 Task: Create a section Galaxy Quest and in the section, add a milestone IT Service Management (ITSM) Implementation in the project BeyondTech
Action: Mouse moved to (197, 572)
Screenshot: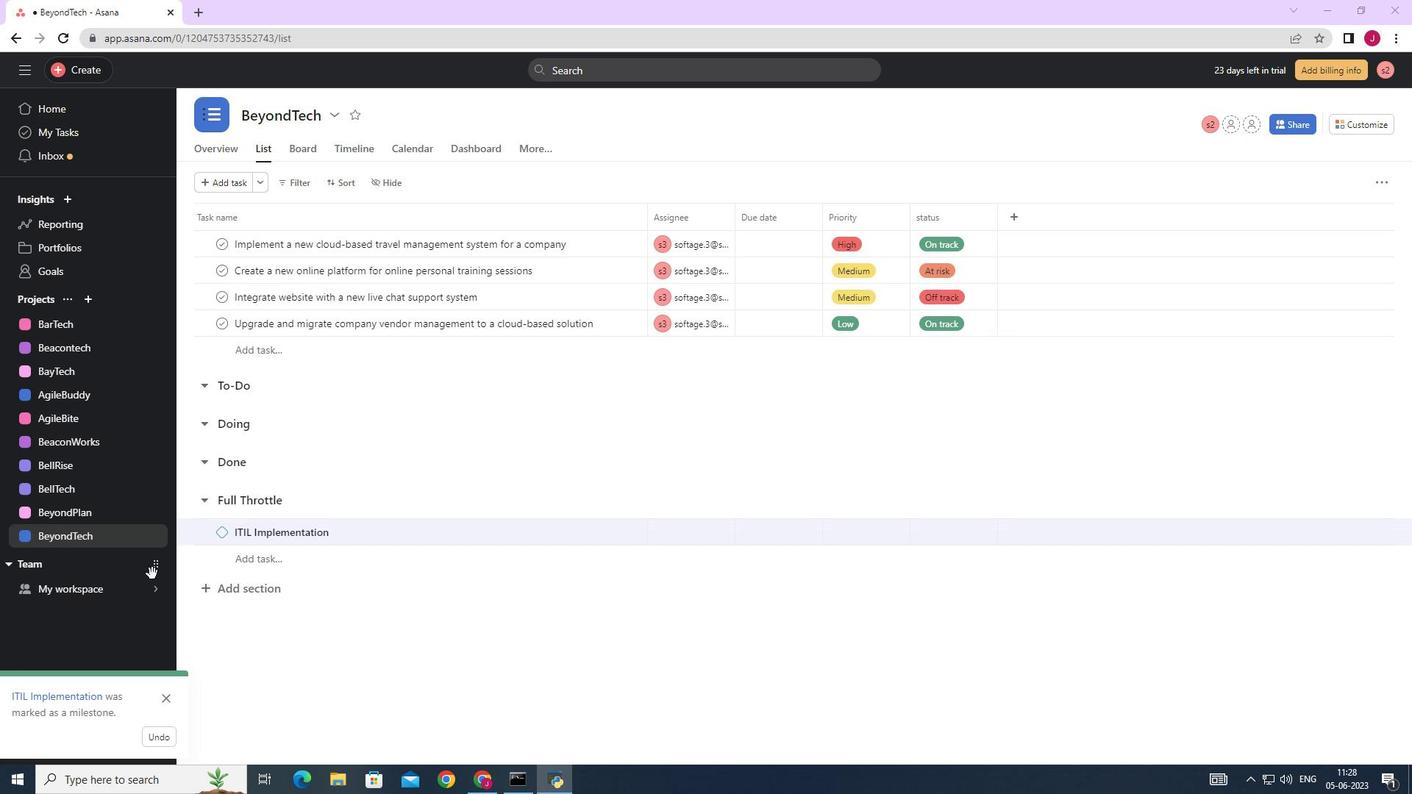 
Action: Mouse scrolled (197, 571) with delta (0, 0)
Screenshot: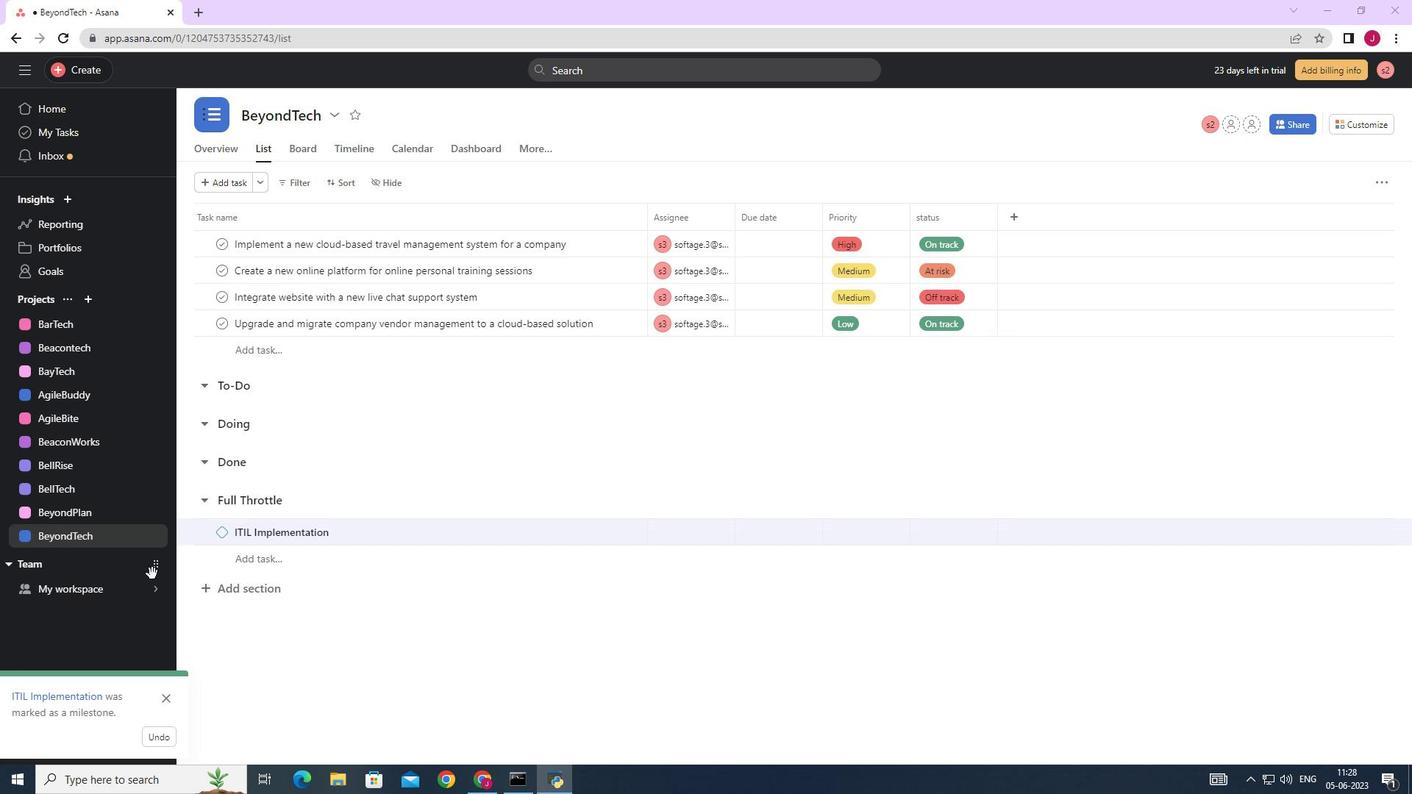 
Action: Mouse moved to (197, 572)
Screenshot: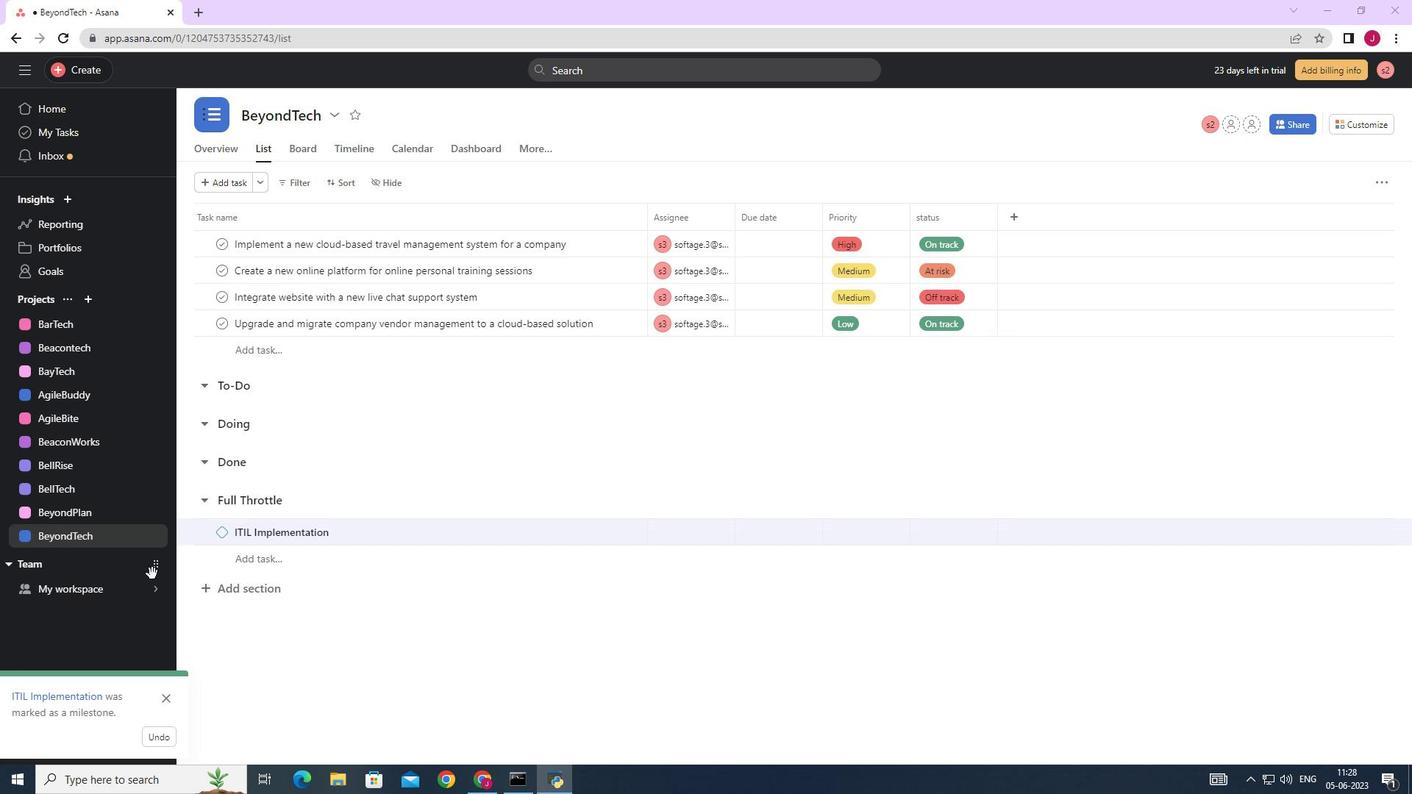 
Action: Mouse scrolled (197, 571) with delta (0, 0)
Screenshot: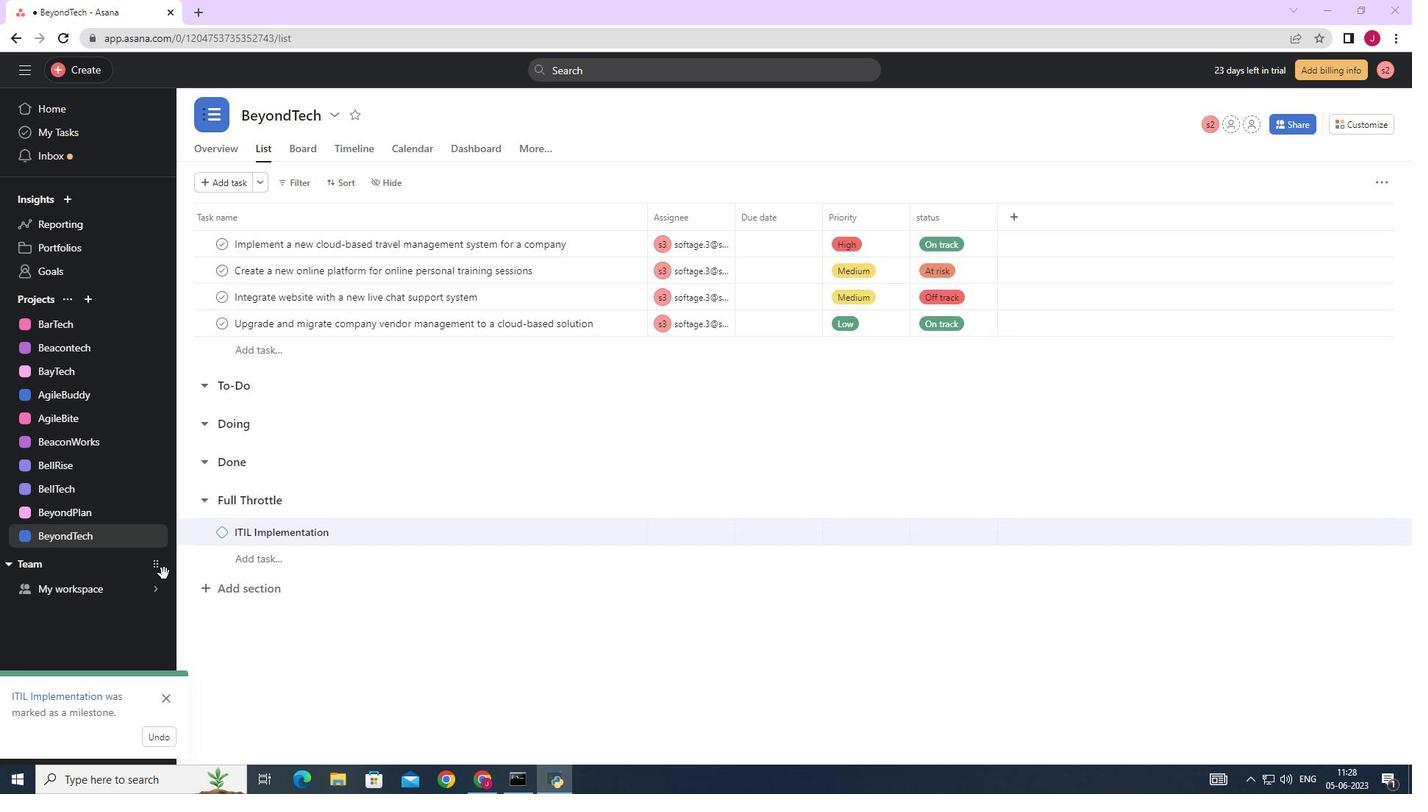 
Action: Mouse moved to (200, 572)
Screenshot: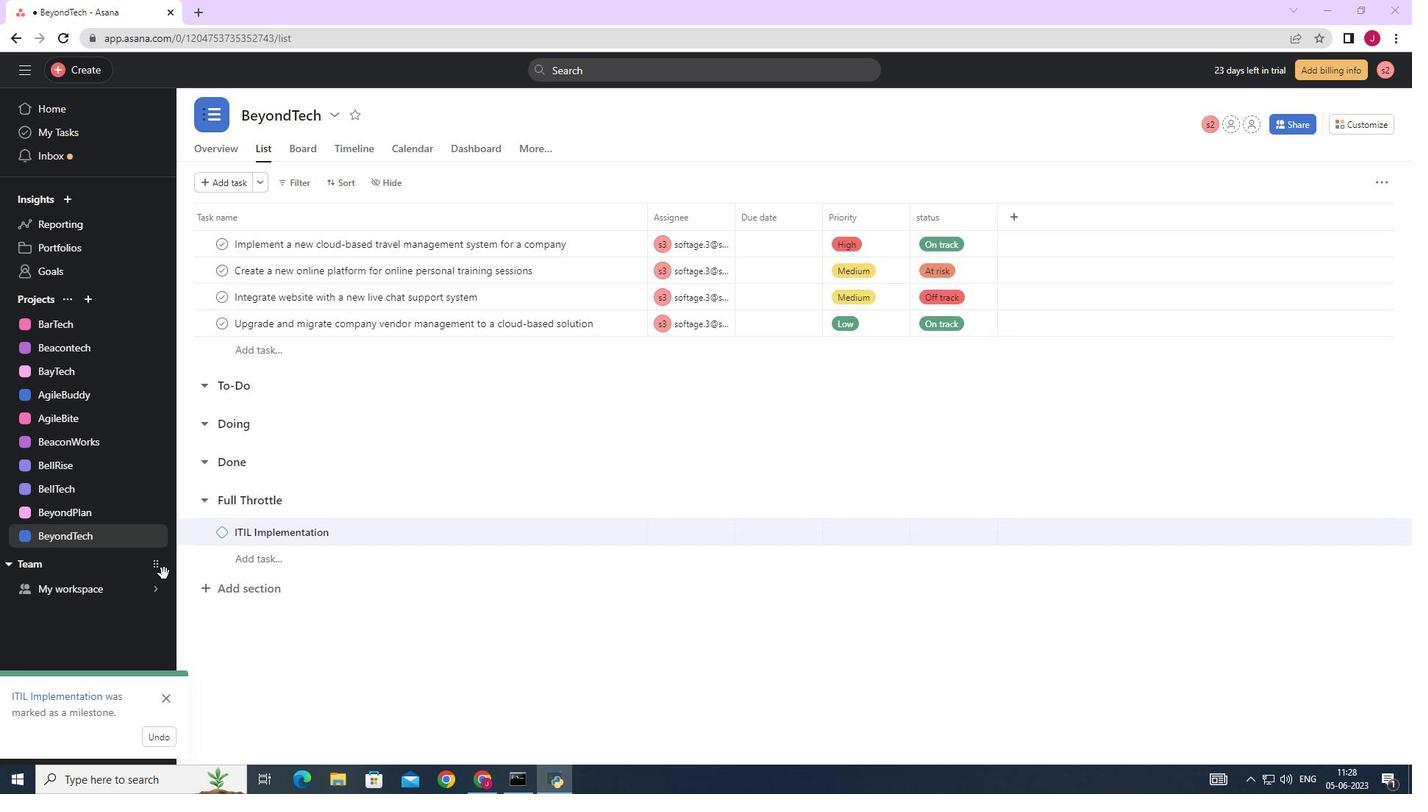 
Action: Mouse scrolled (200, 571) with delta (0, 0)
Screenshot: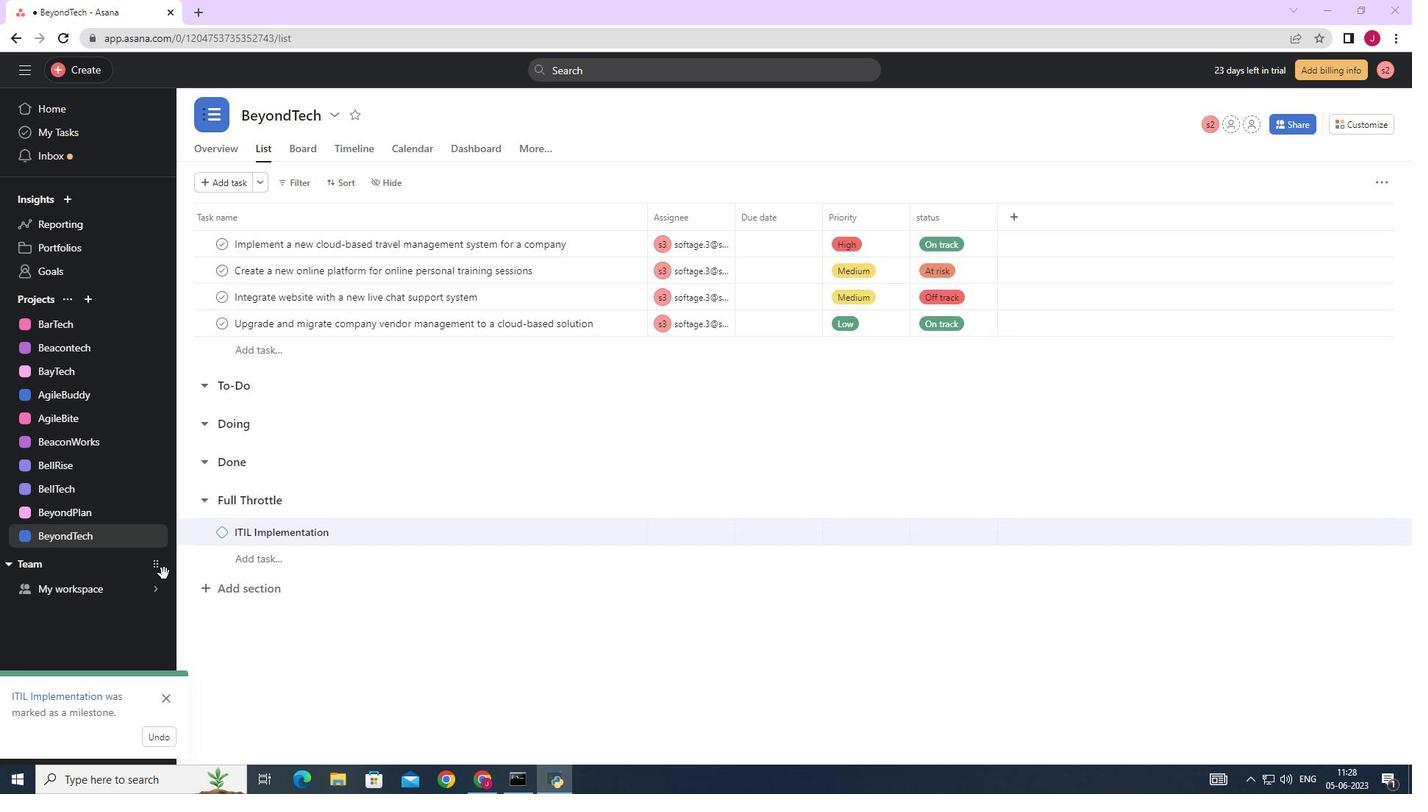 
Action: Mouse moved to (201, 572)
Screenshot: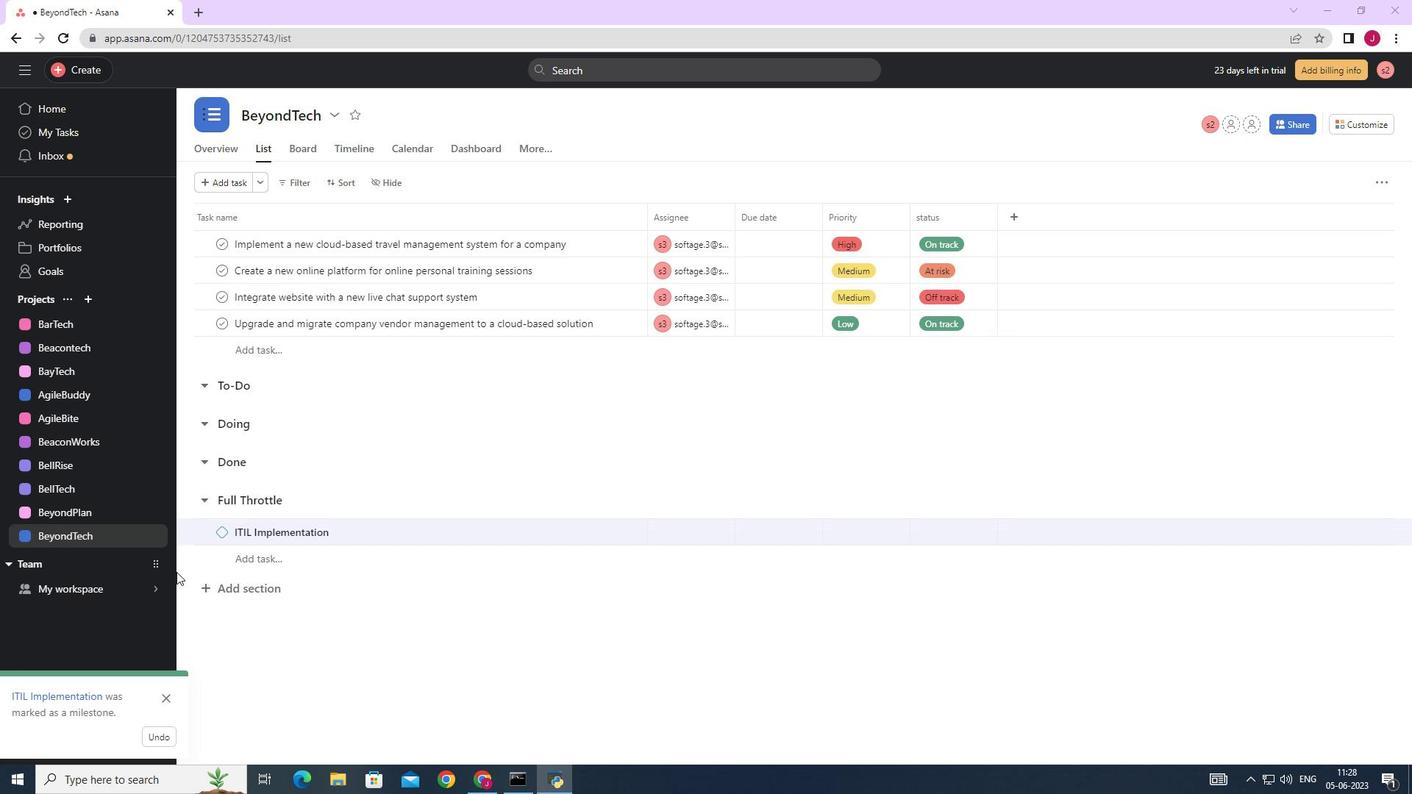 
Action: Mouse scrolled (201, 571) with delta (0, 0)
Screenshot: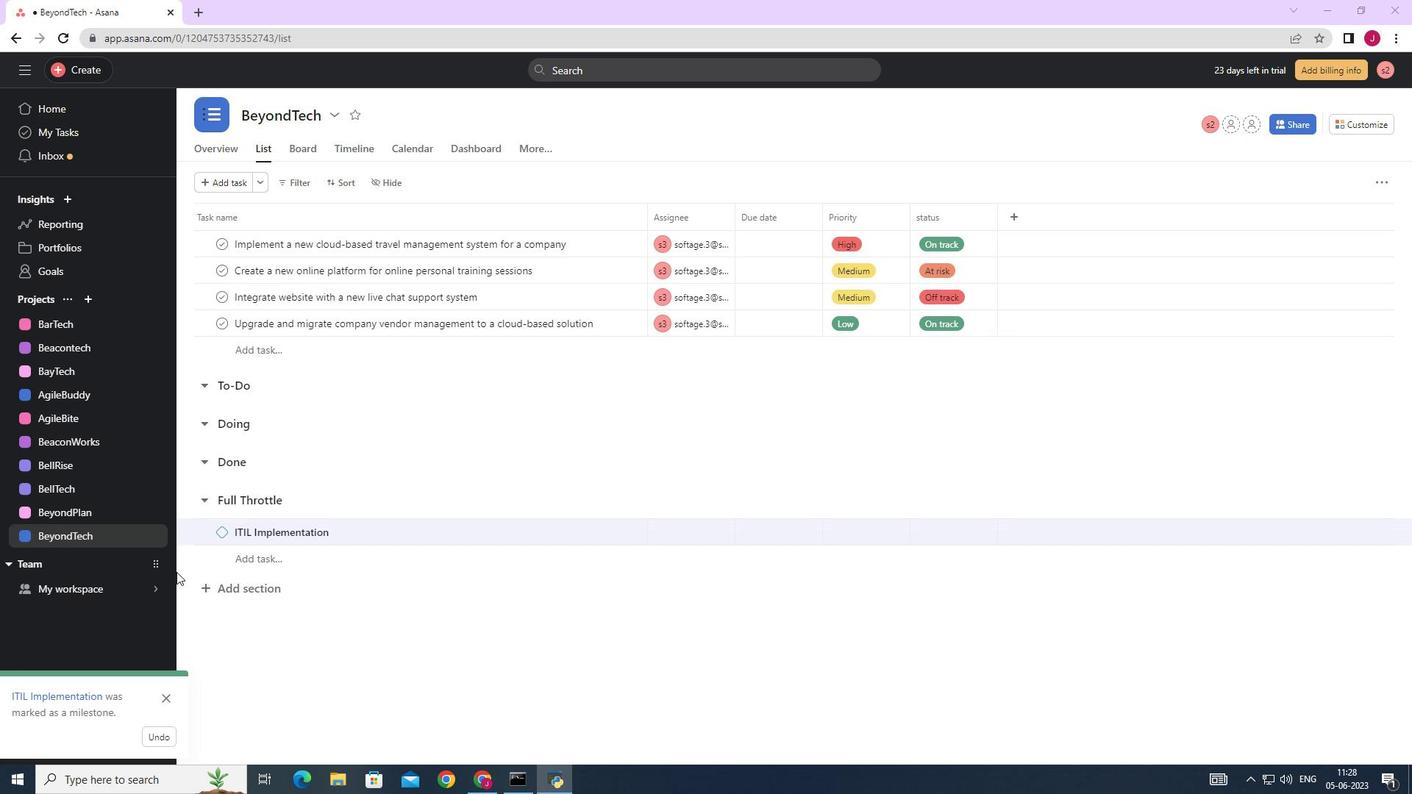 
Action: Mouse moved to (263, 585)
Screenshot: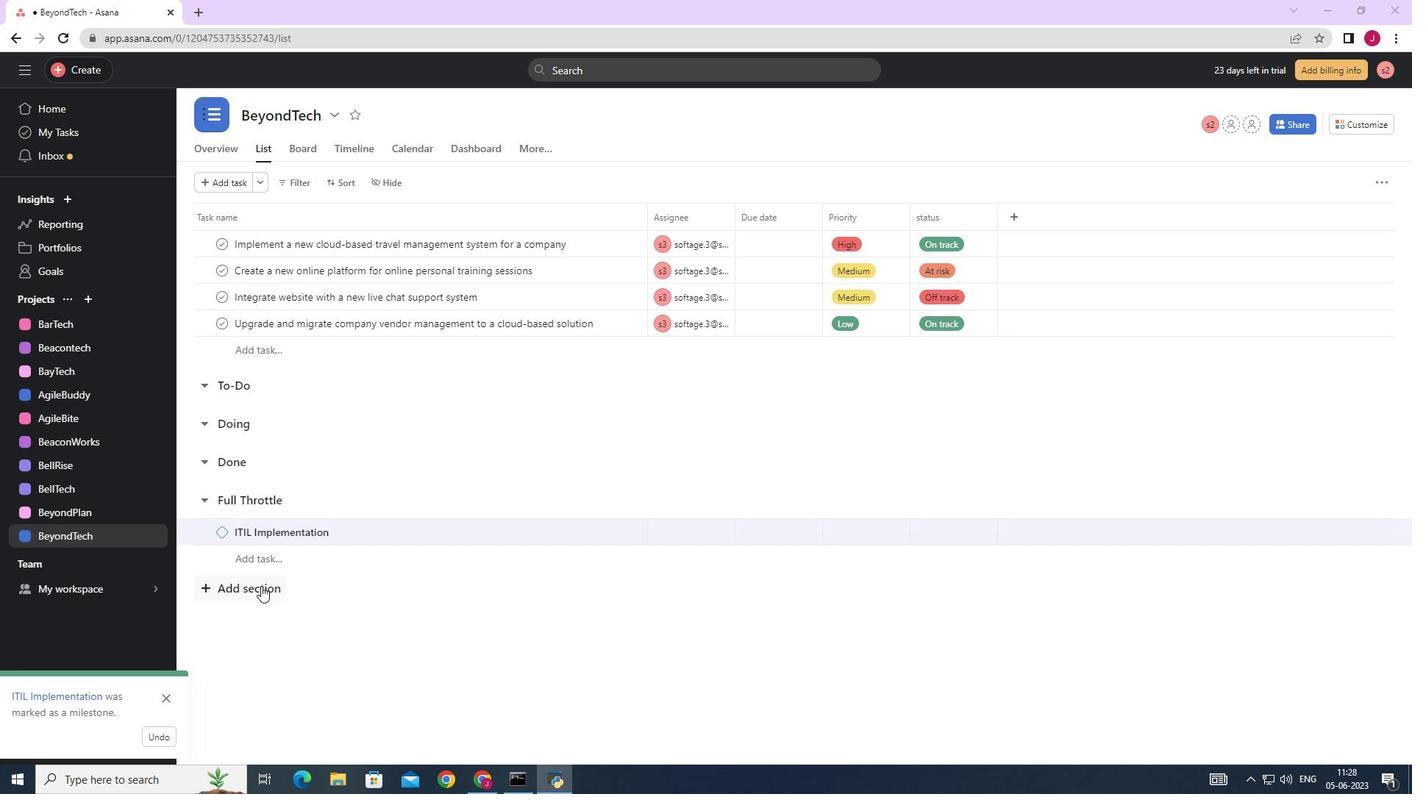 
Action: Mouse pressed left at (261, 585)
Screenshot: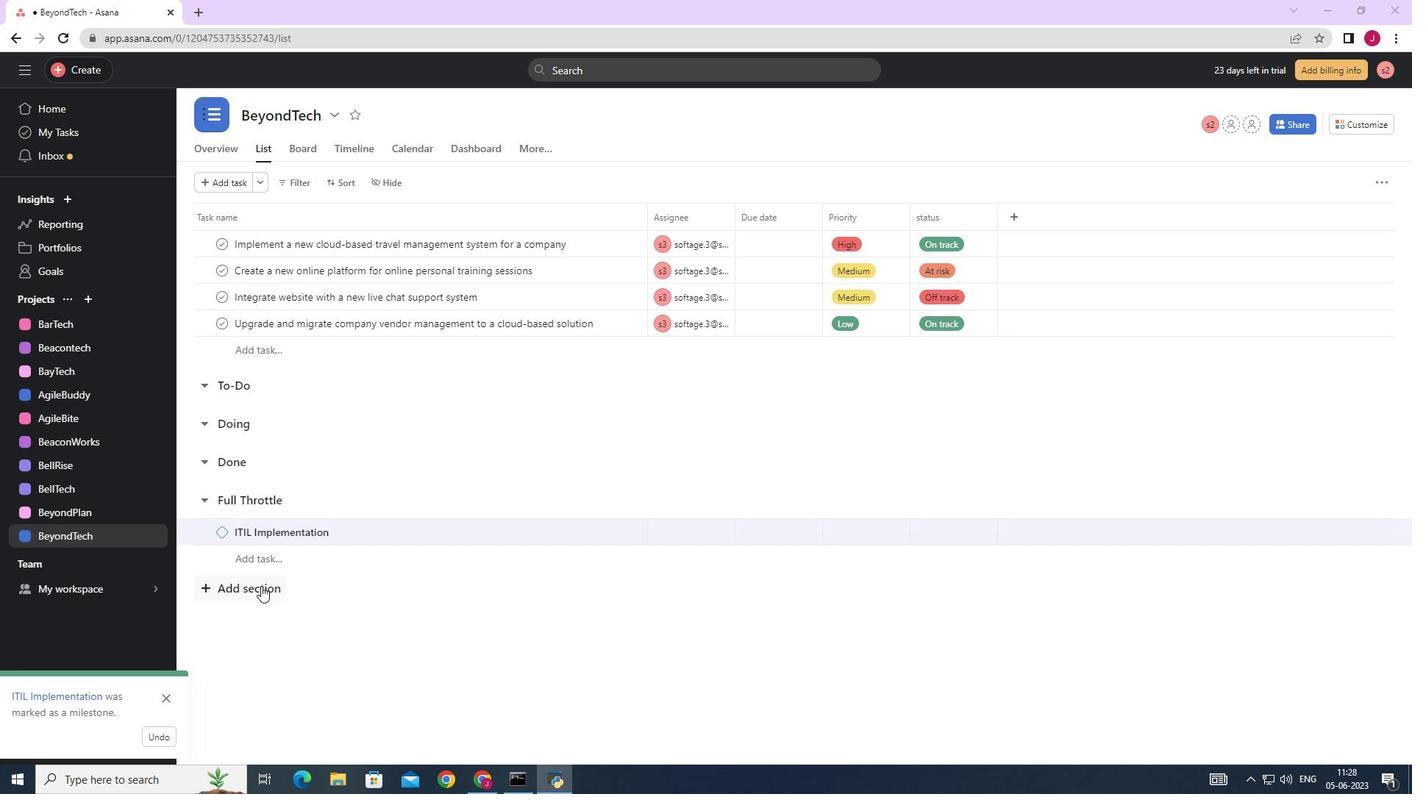 
Action: Mouse moved to (250, 579)
Screenshot: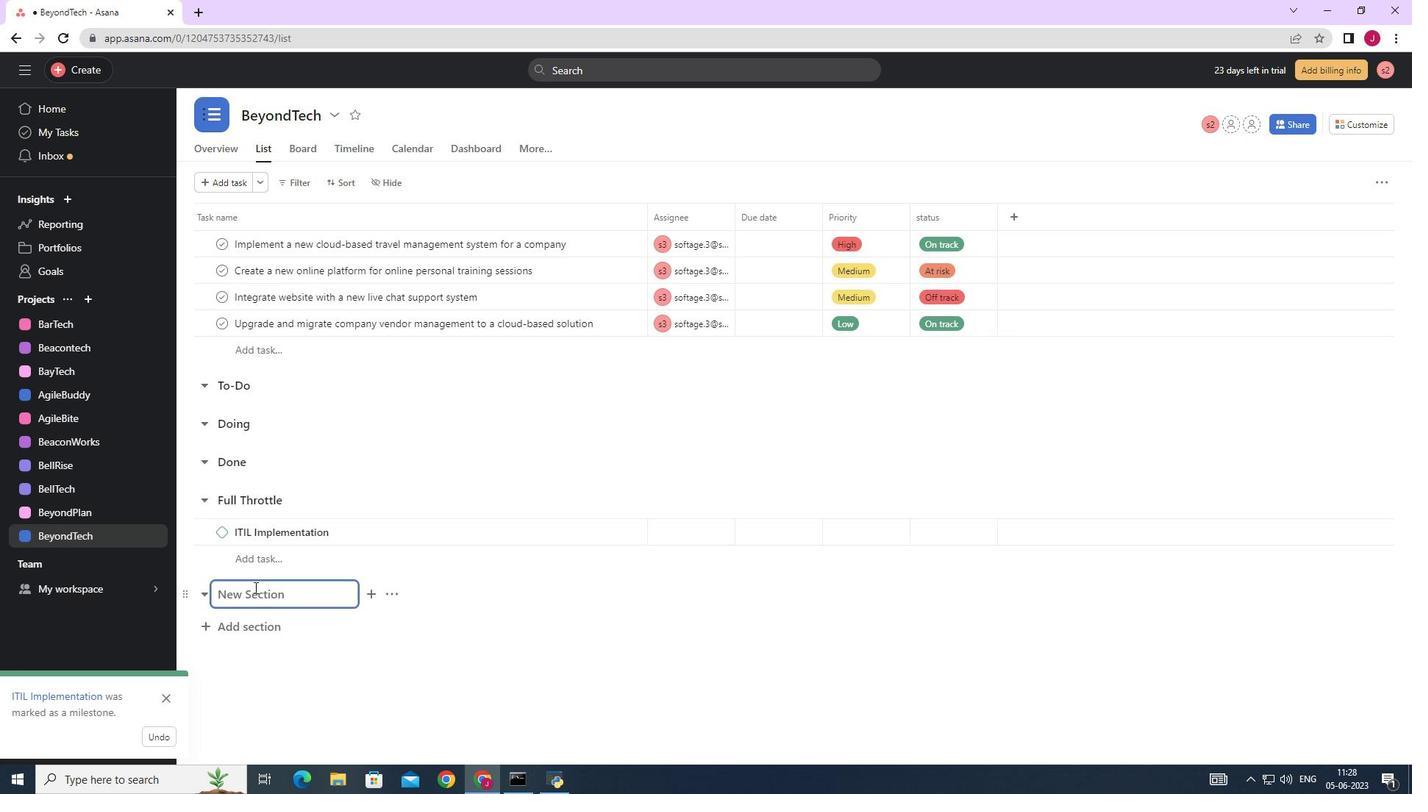 
Action: Key pressed <Key.caps_lock>G<Key.caps_lock>alaxy<Key.space><Key.caps_lock>Q<Key.caps_lock>uest<Key.space><Key.enter><Key.caps_lock>IT<Key.space>S<Key.caps_lock>erviice<Key.space><Key.backspace><Key.backspace><Key.backspace><Key.backspace>ce<Key.space><Key.caps_lock>M<Key.caps_lock>anagement<Key.space><Key.shift_r>(<Key.caps_lock>ITM<Key.backspace>SM<Key.shift_r>)<Key.space><Key.caps_lock>i<Key.caps_lock>MPLEMENTATION
Screenshot: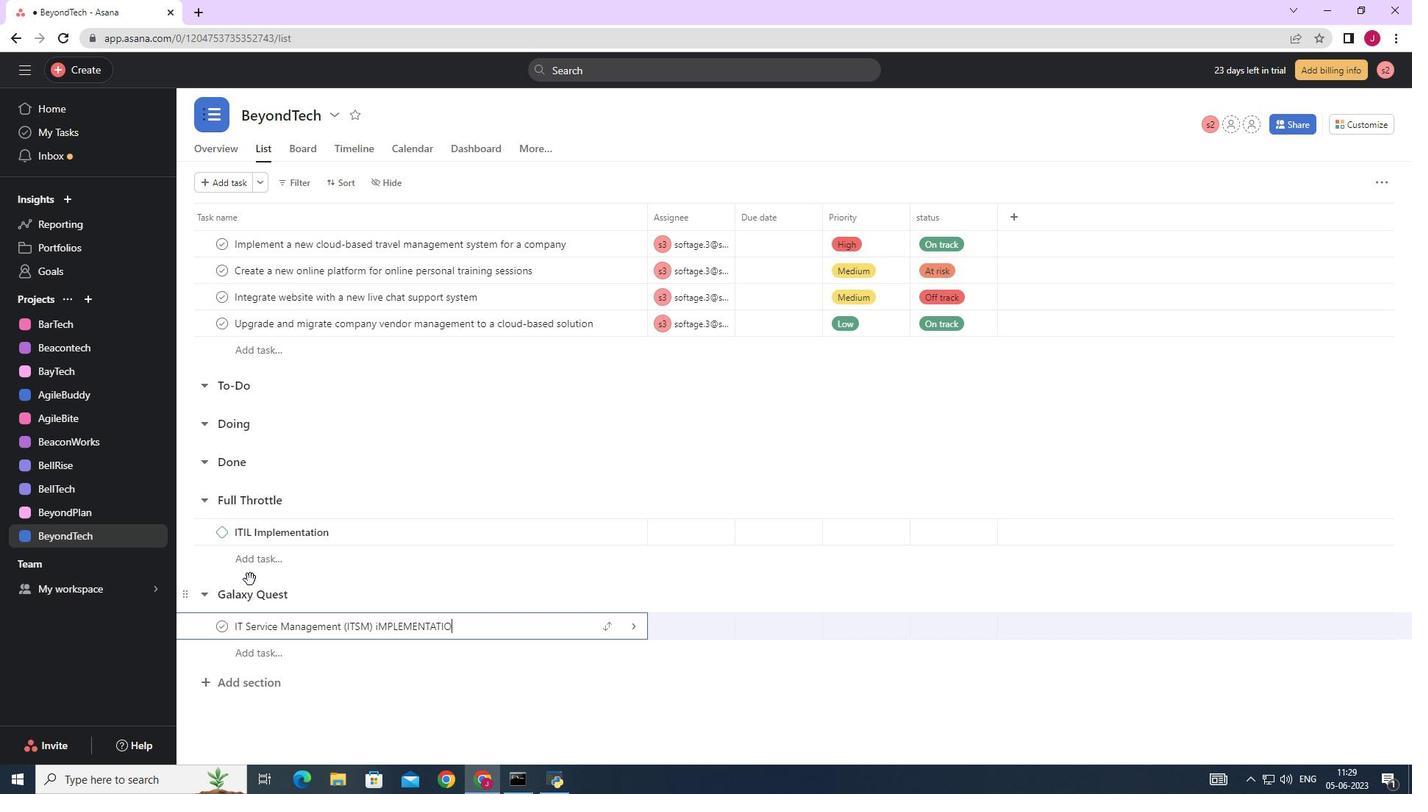 
Action: Mouse moved to (244, 575)
Screenshot: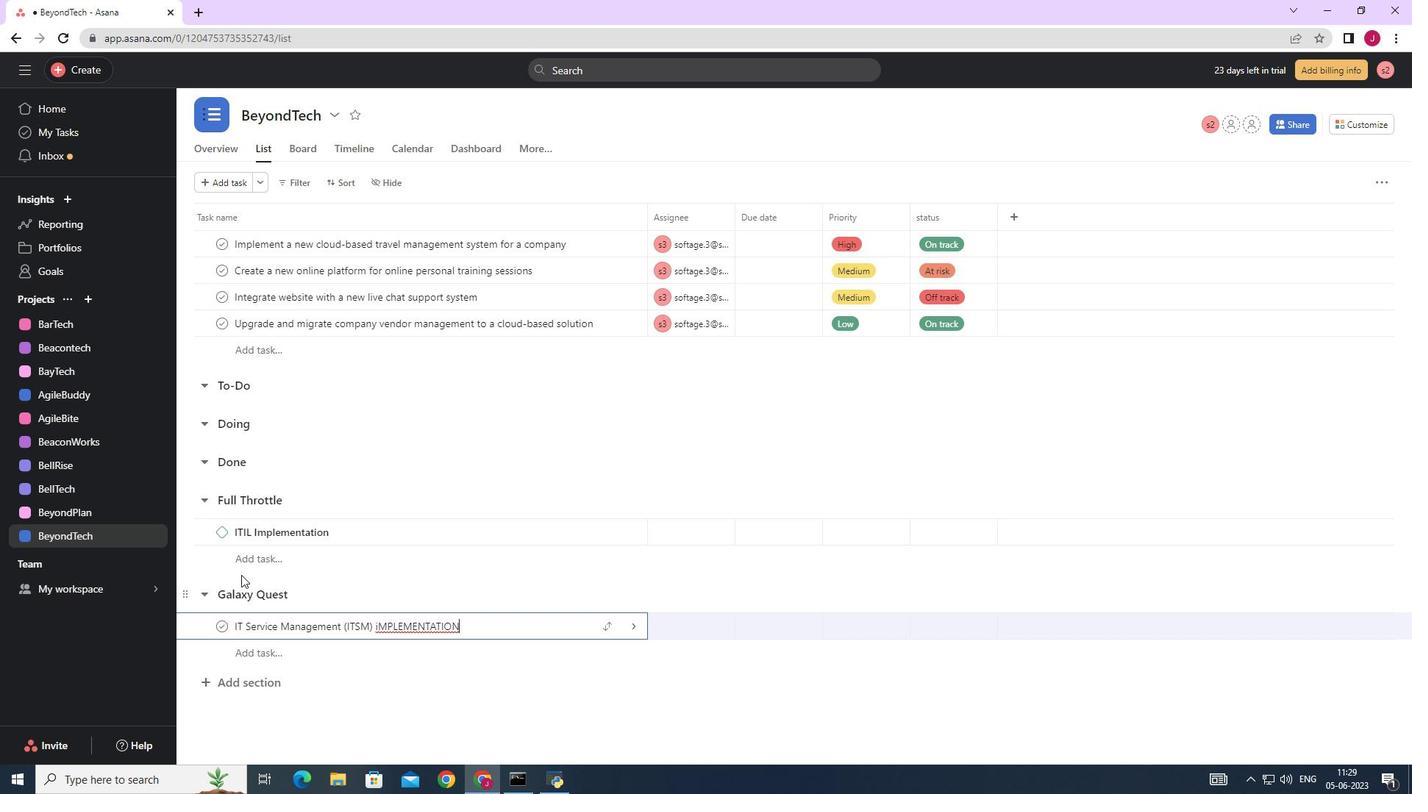 
Action: Key pressed <Key.backspace><Key.backspace><Key.backspace><Key.backspace><Key.backspace><Key.backspace><Key.backspace><Key.backspace><Key.backspace><Key.backspace><Key.backspace><Key.backspace><Key.backspace><Key.backspace><Key.caps_lock><Key.caps_lock><Key.caps_lock><Key.caps_lock>I<Key.caps_lock>mplementation
Screenshot: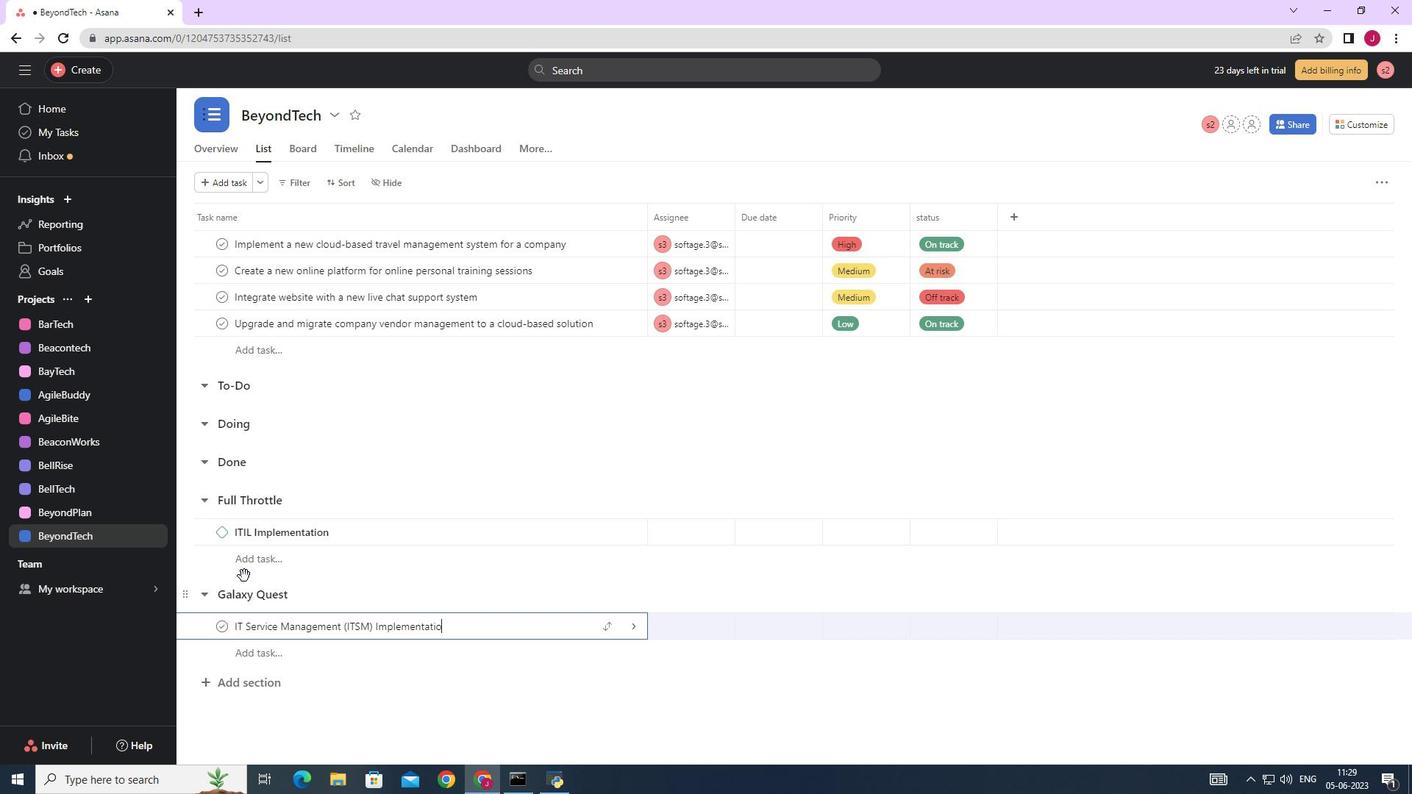 
Action: Mouse moved to (629, 627)
Screenshot: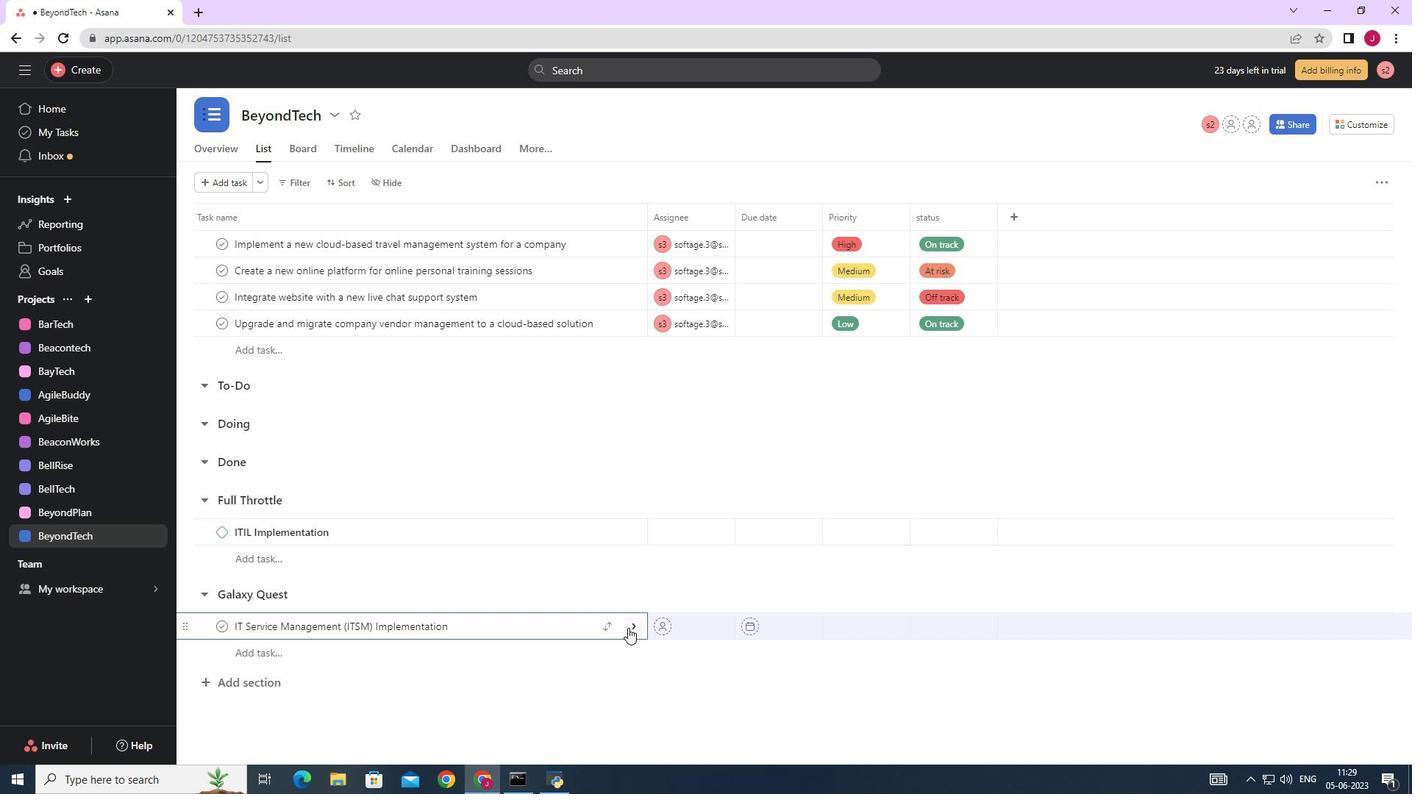 
Action: Mouse pressed left at (629, 627)
Screenshot: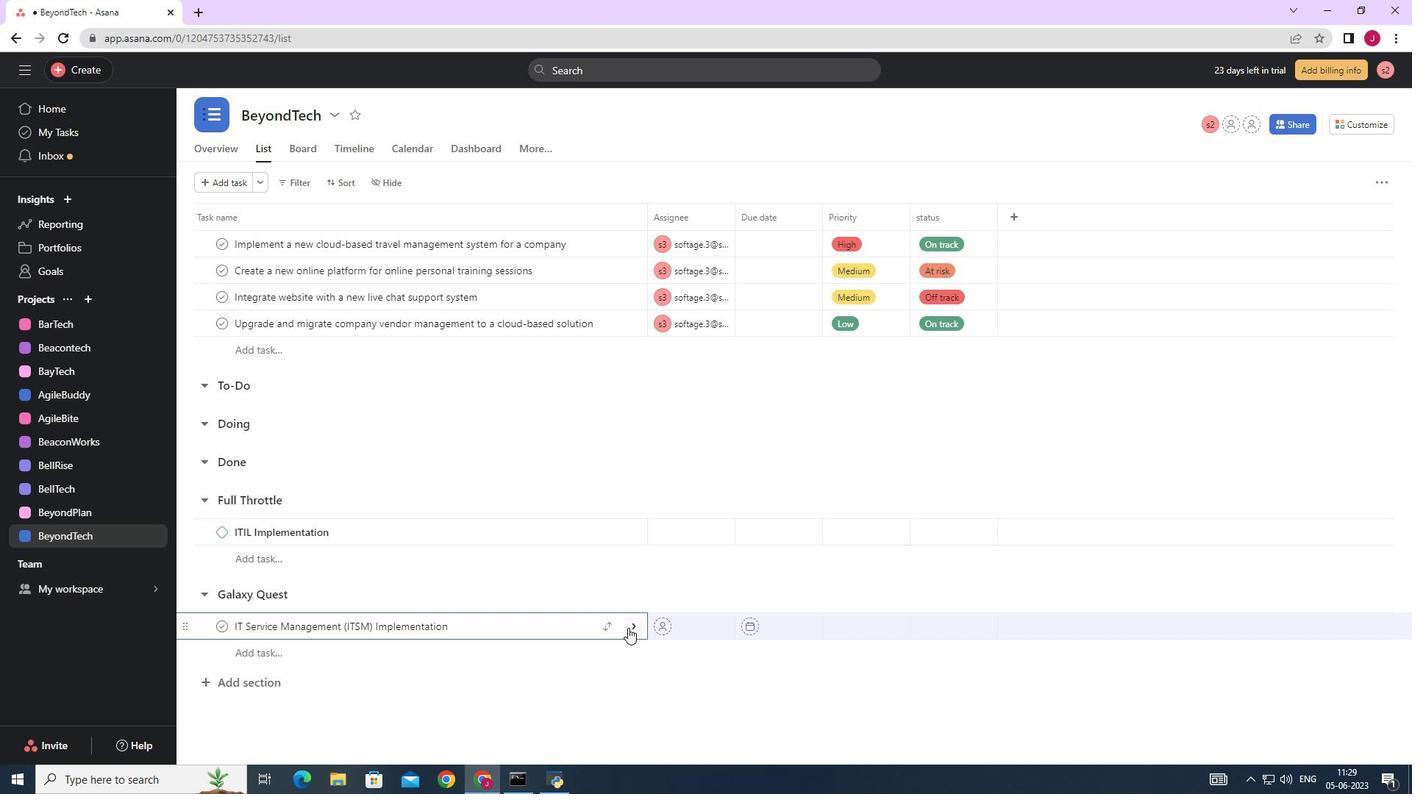 
Action: Mouse moved to (1356, 177)
Screenshot: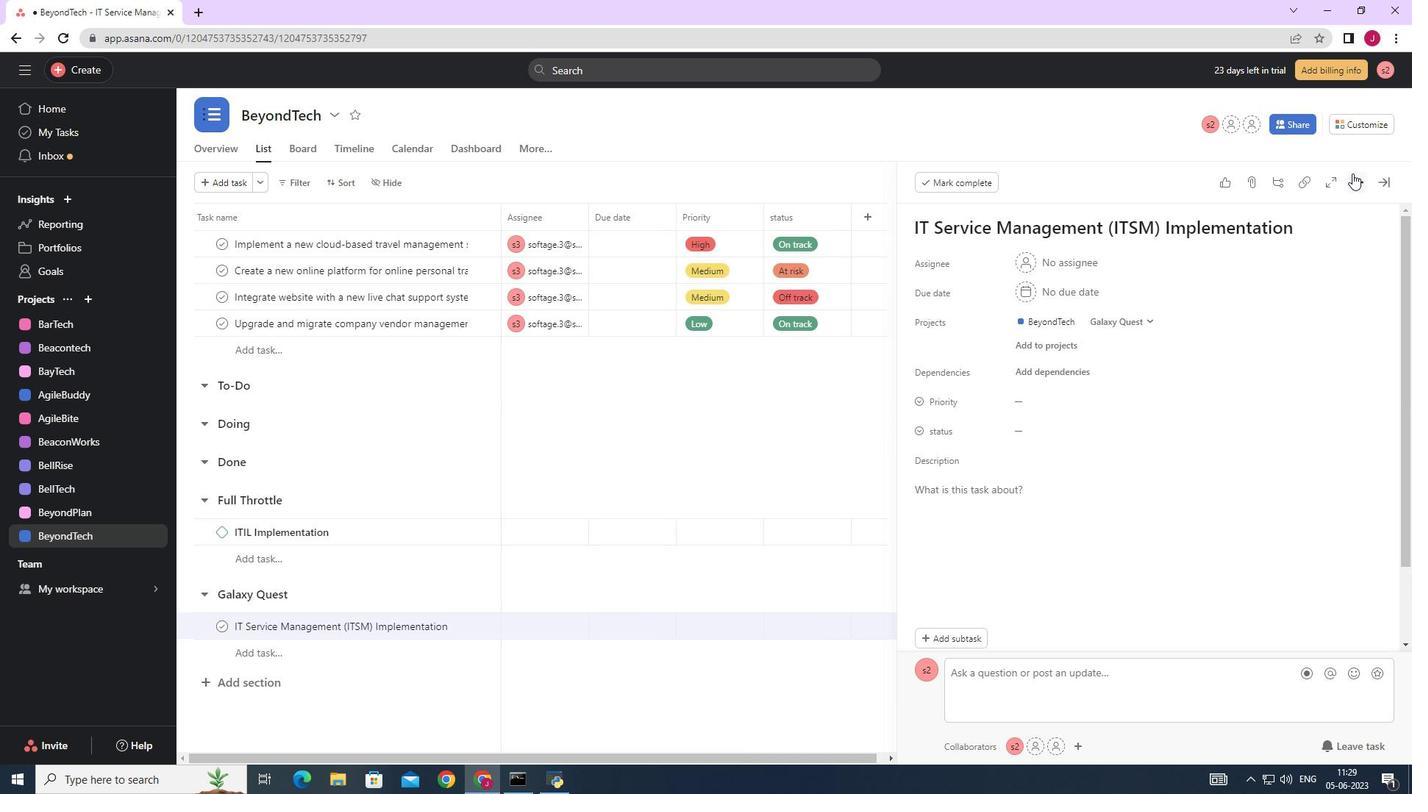 
Action: Mouse pressed left at (1356, 177)
Screenshot: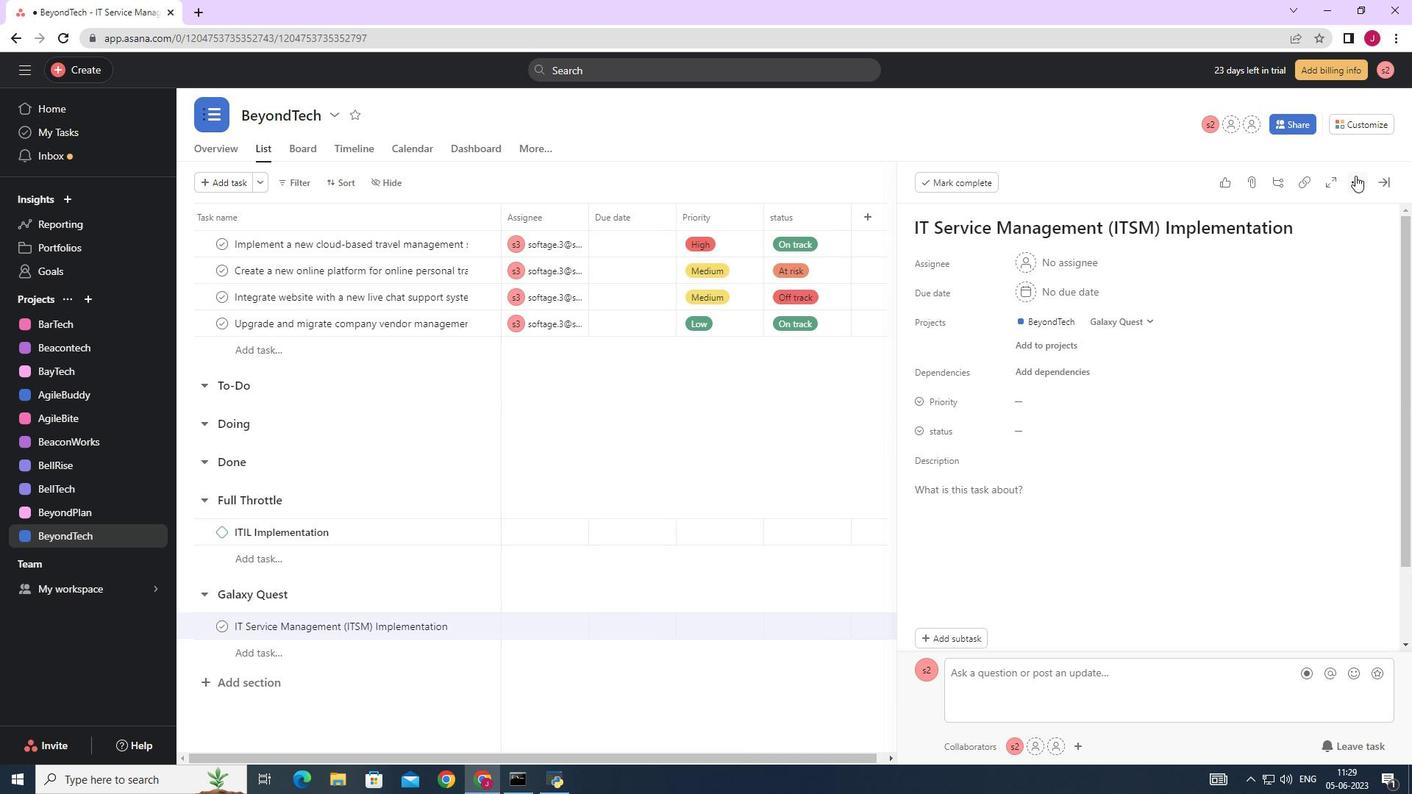 
Action: Mouse moved to (1254, 230)
Screenshot: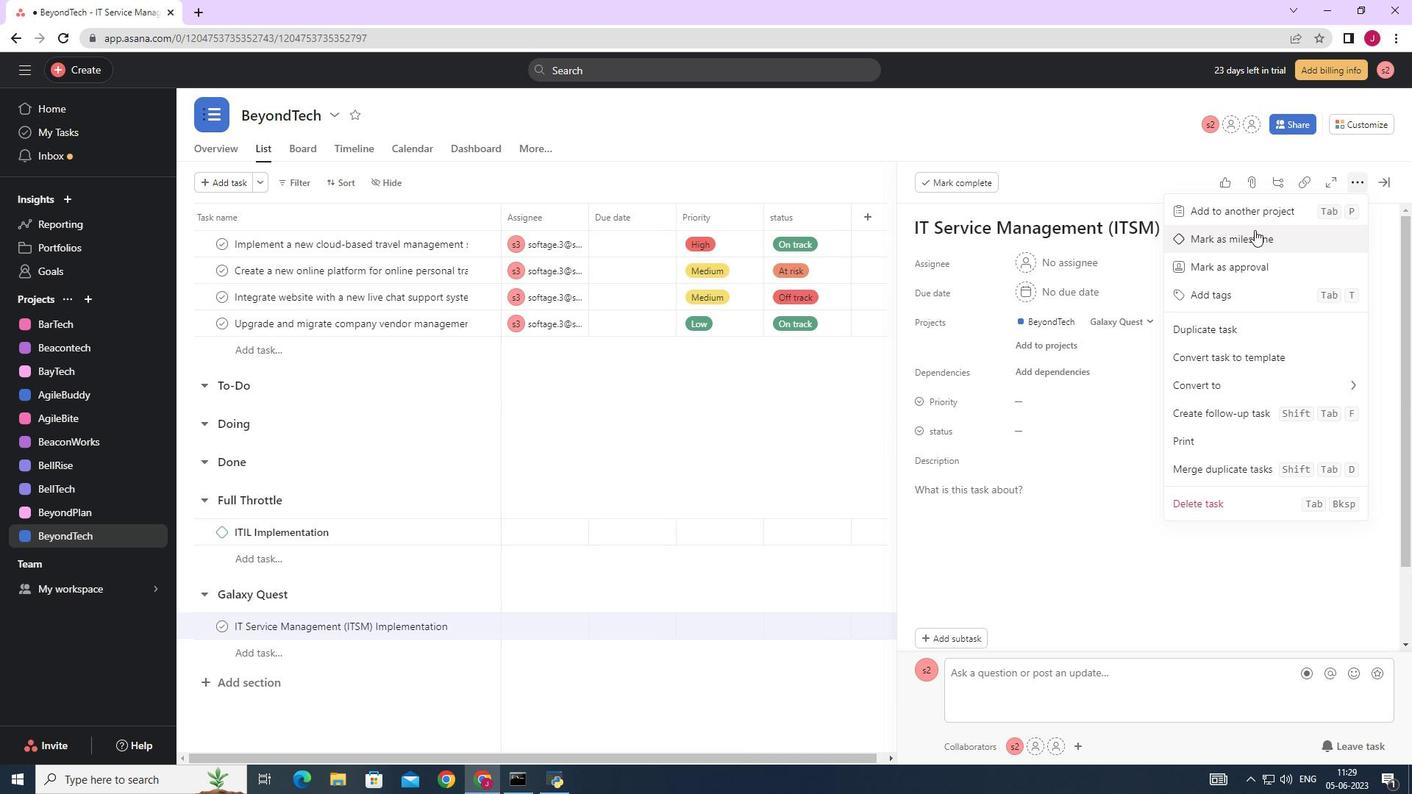 
Action: Mouse pressed left at (1254, 230)
Screenshot: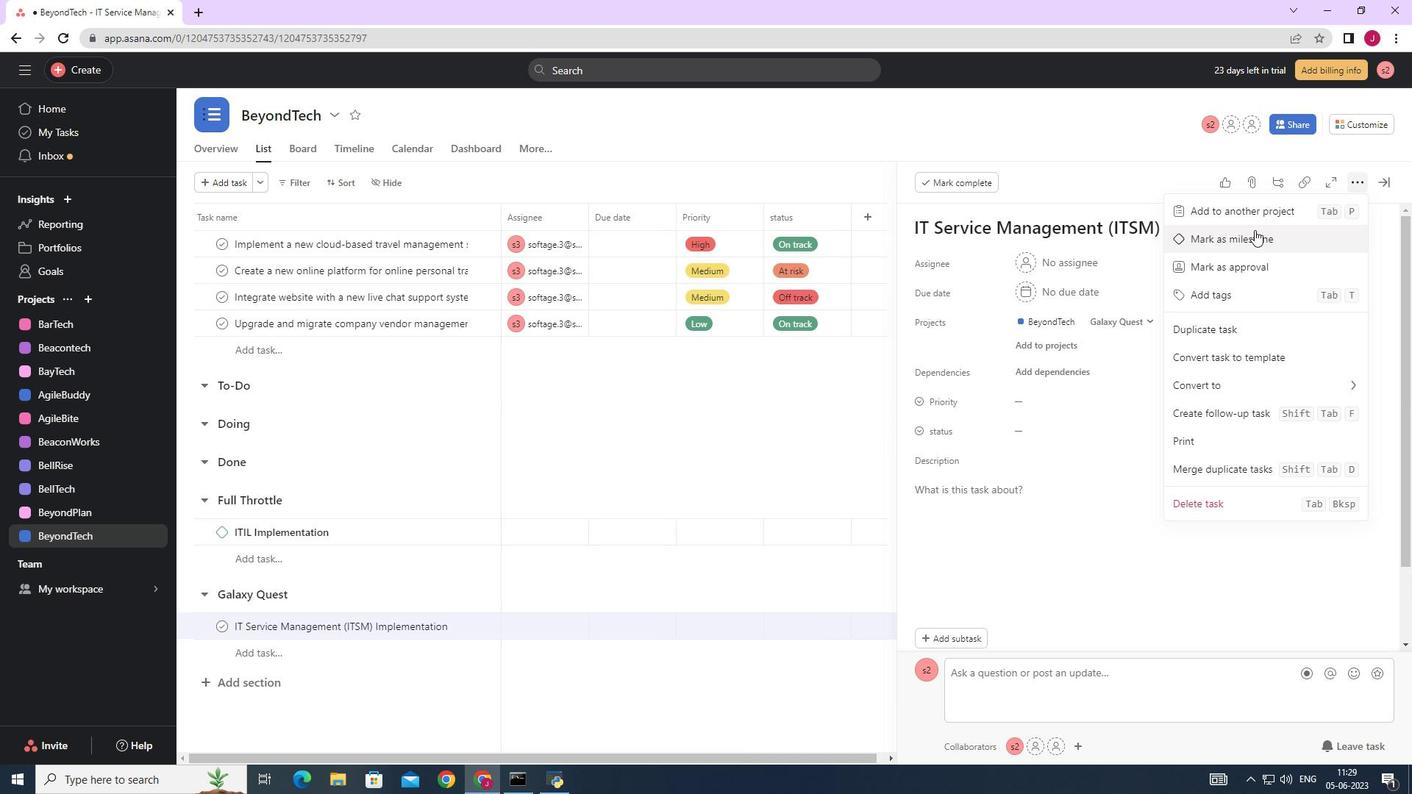 
Action: Mouse moved to (1387, 183)
Screenshot: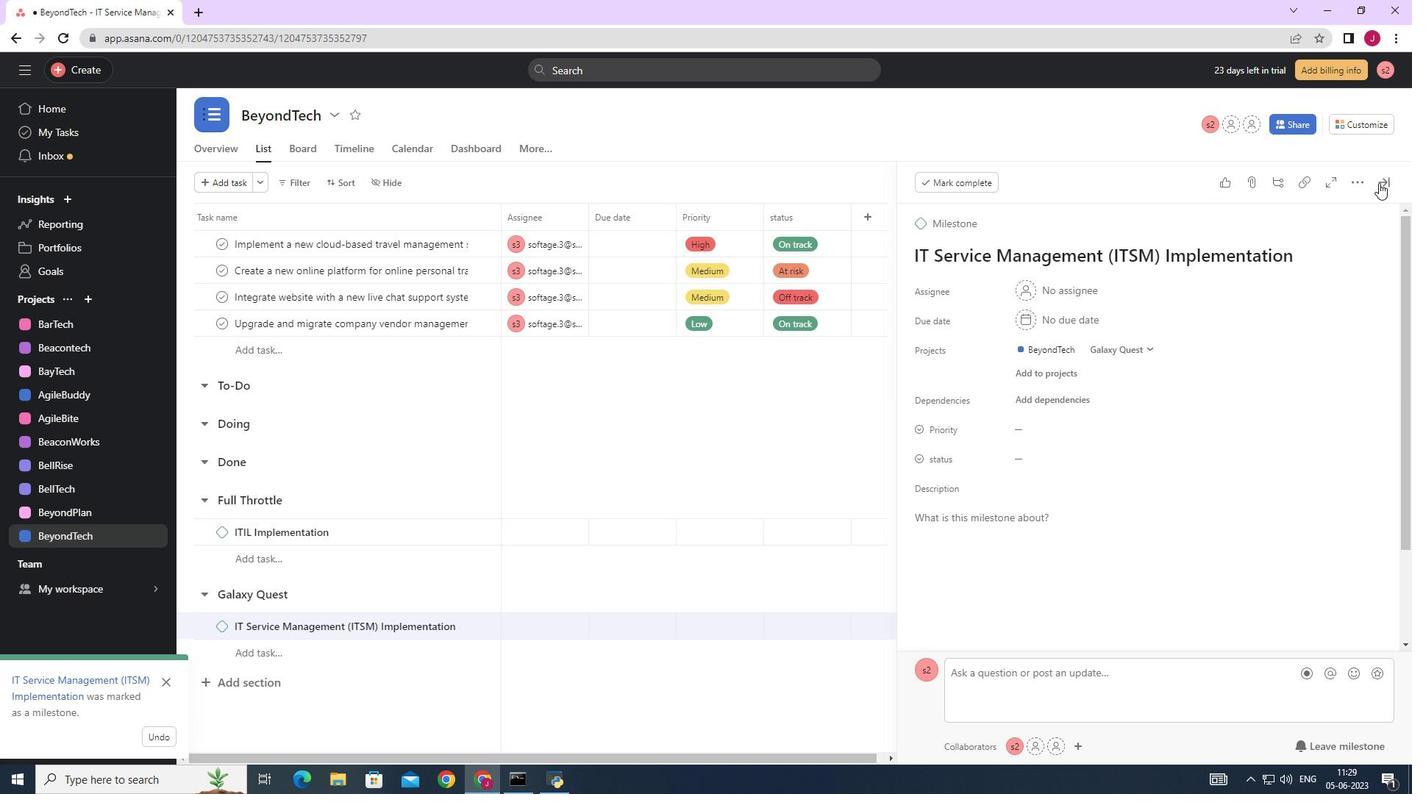 
Action: Mouse pressed left at (1387, 183)
Screenshot: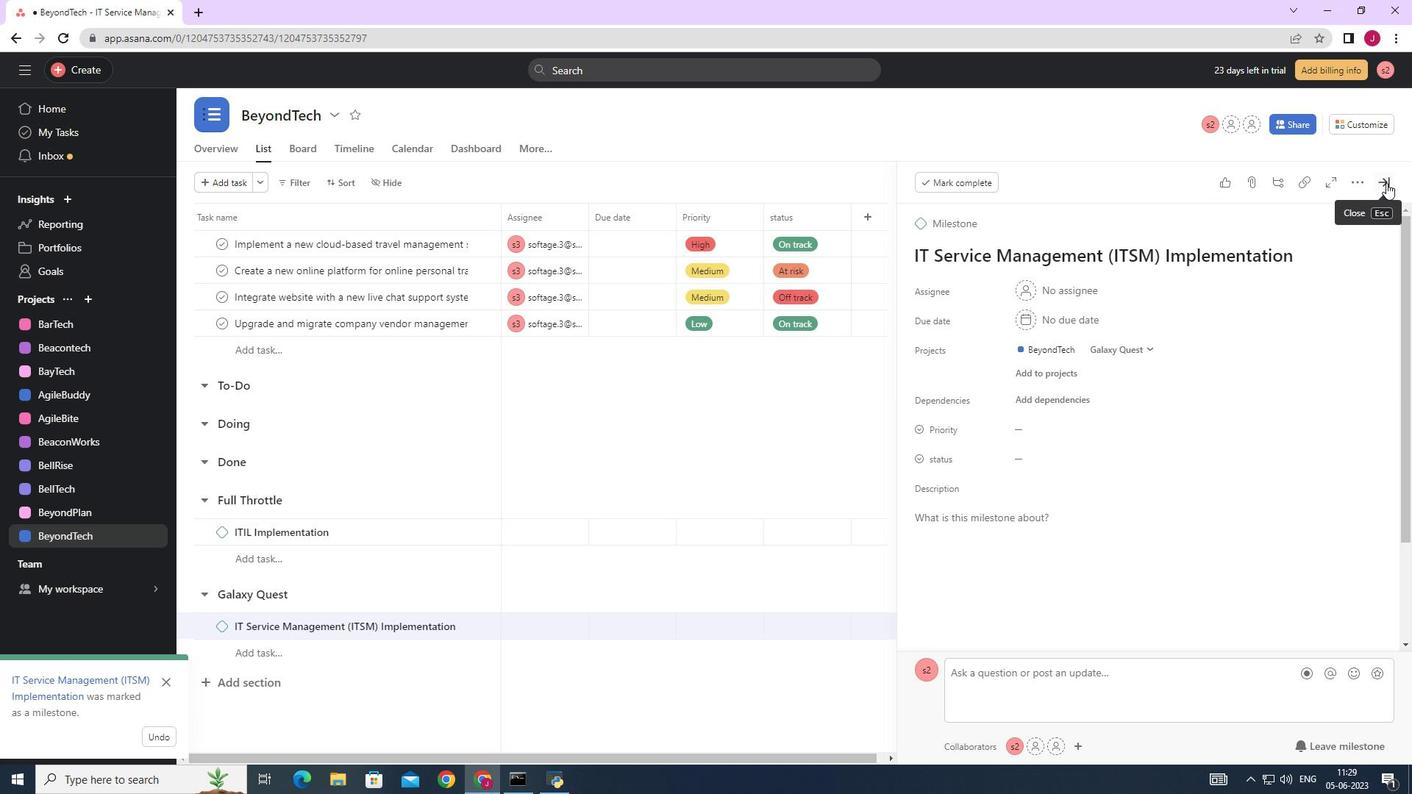 
Action: Mouse moved to (1367, 185)
Screenshot: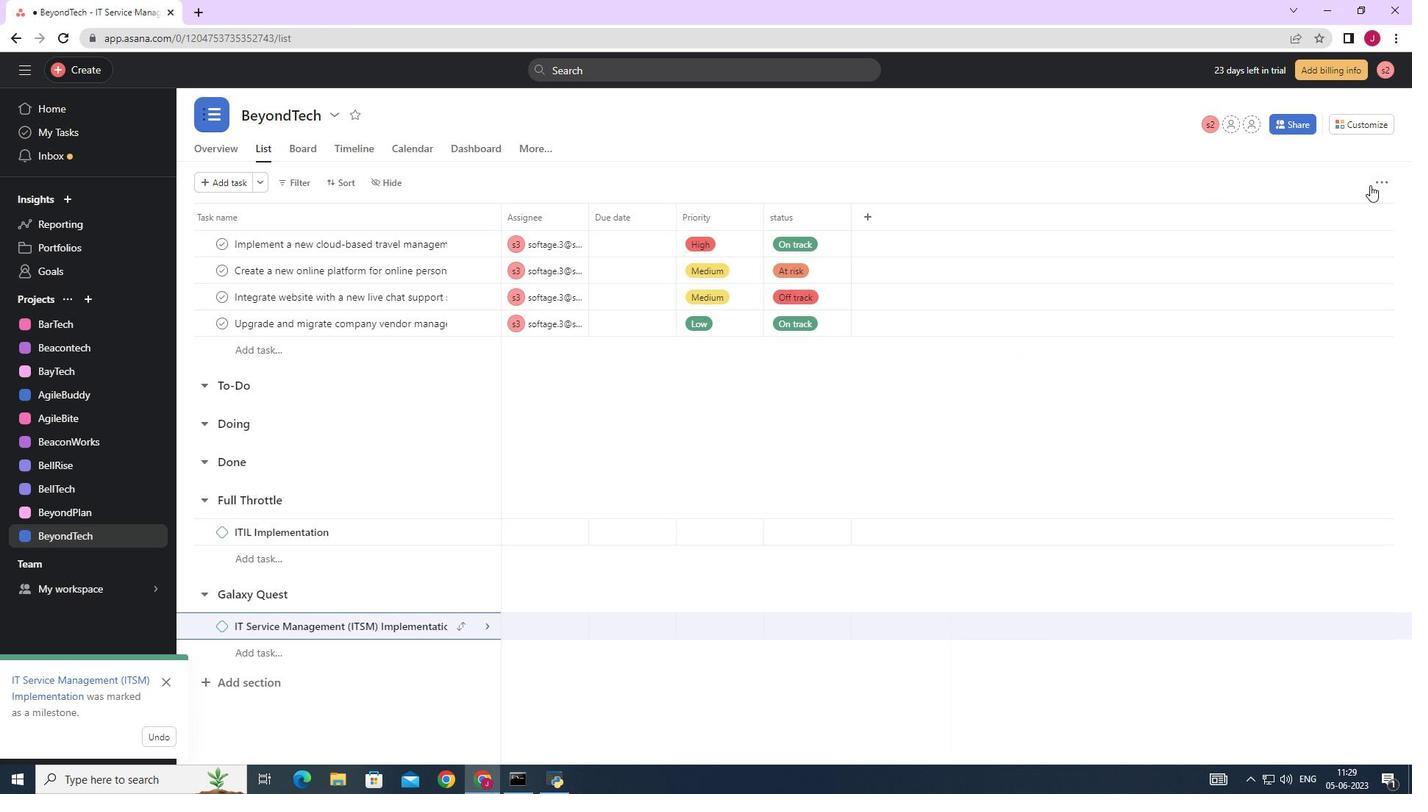 
